 Task: Write the Email "softage.1@softage.net" Under New Vendor.
Action: Mouse moved to (106, 12)
Screenshot: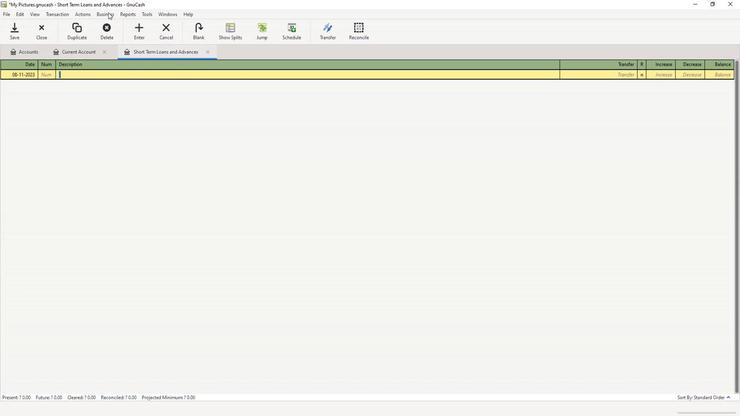 
Action: Mouse pressed left at (106, 12)
Screenshot: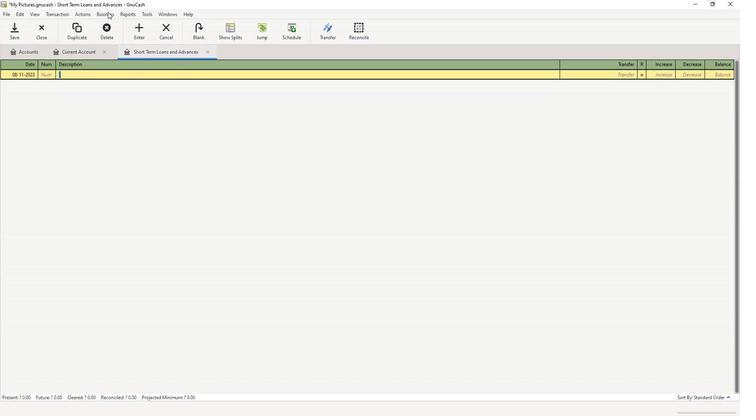 
Action: Mouse moved to (117, 32)
Screenshot: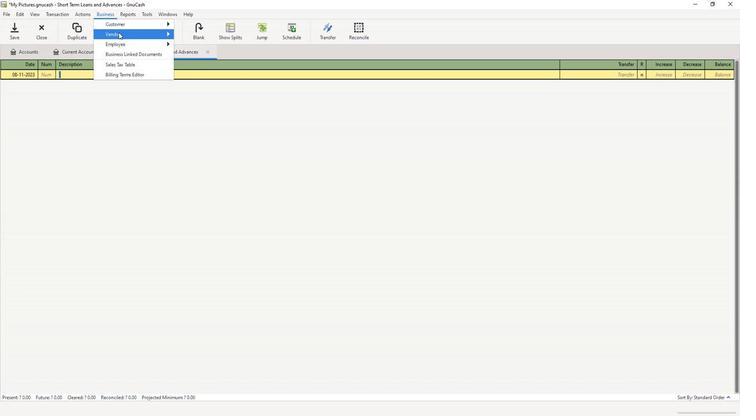 
Action: Mouse pressed left at (117, 32)
Screenshot: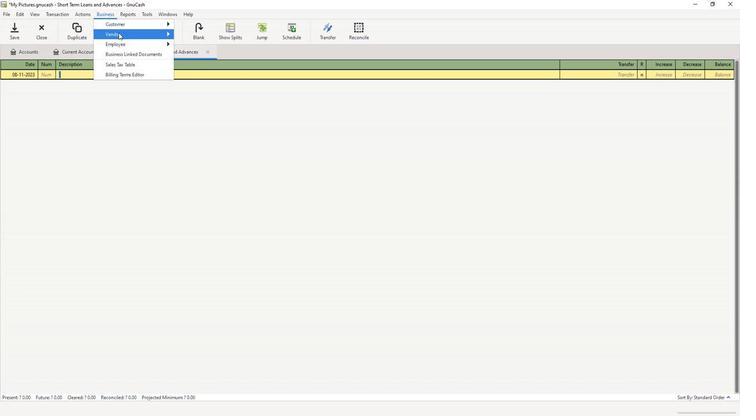 
Action: Mouse moved to (196, 46)
Screenshot: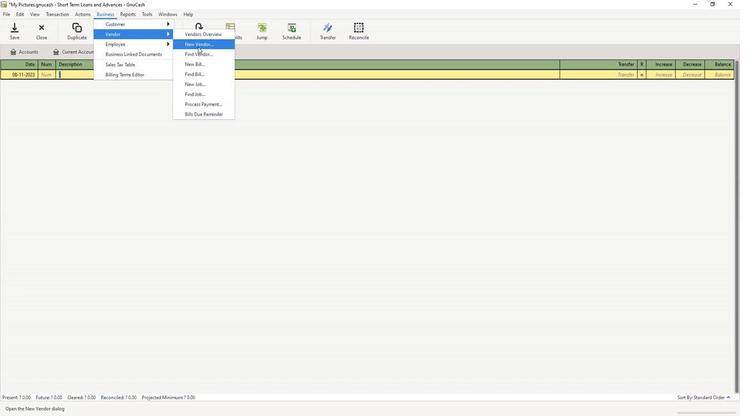 
Action: Mouse pressed left at (196, 46)
Screenshot: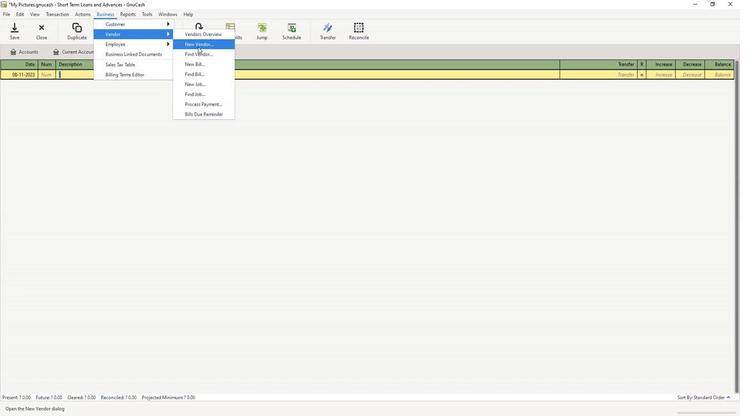 
Action: Mouse moved to (353, 287)
Screenshot: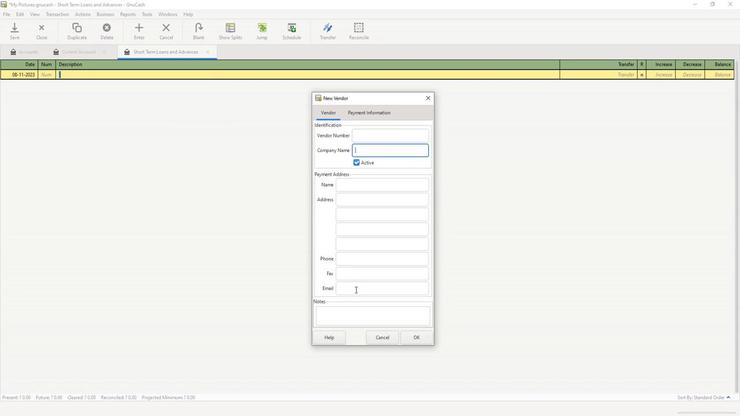 
Action: Mouse pressed left at (353, 287)
Screenshot: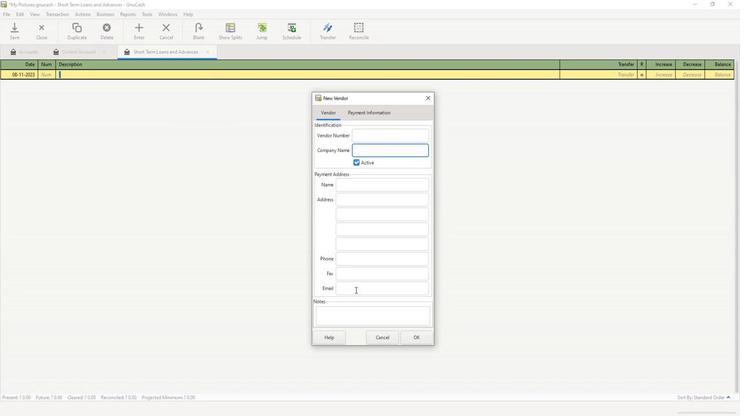 
Action: Key pressed <Key.caps_lock>SOFTAGE.1<Key.shift>@SOFTAGE.NET
Screenshot: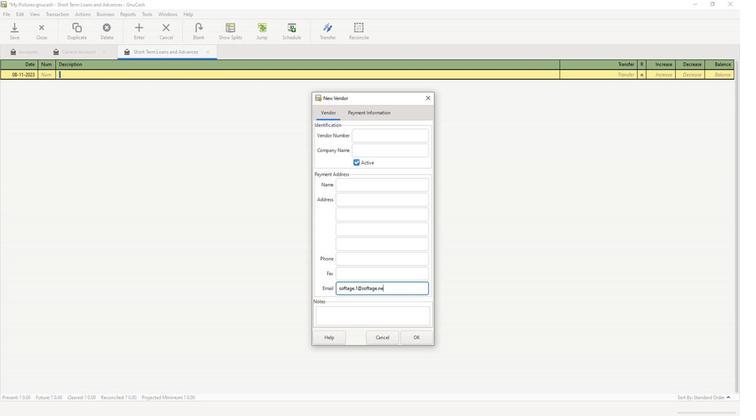 
Action: Mouse moved to (419, 336)
Screenshot: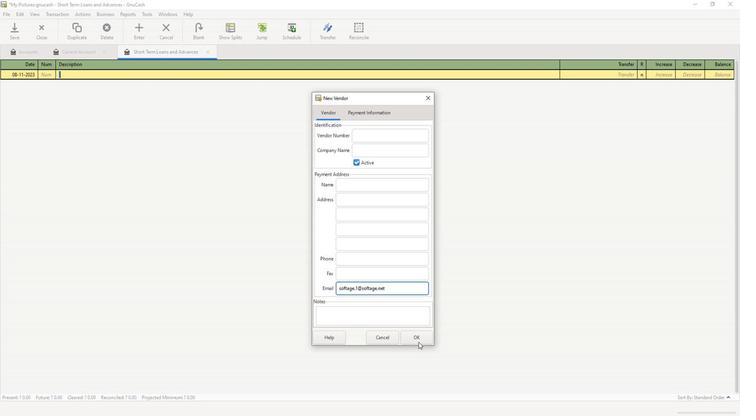 
